 Task: Set up a call with the design team on Monday at 3:00 PM.
Action: Mouse moved to (85, 258)
Screenshot: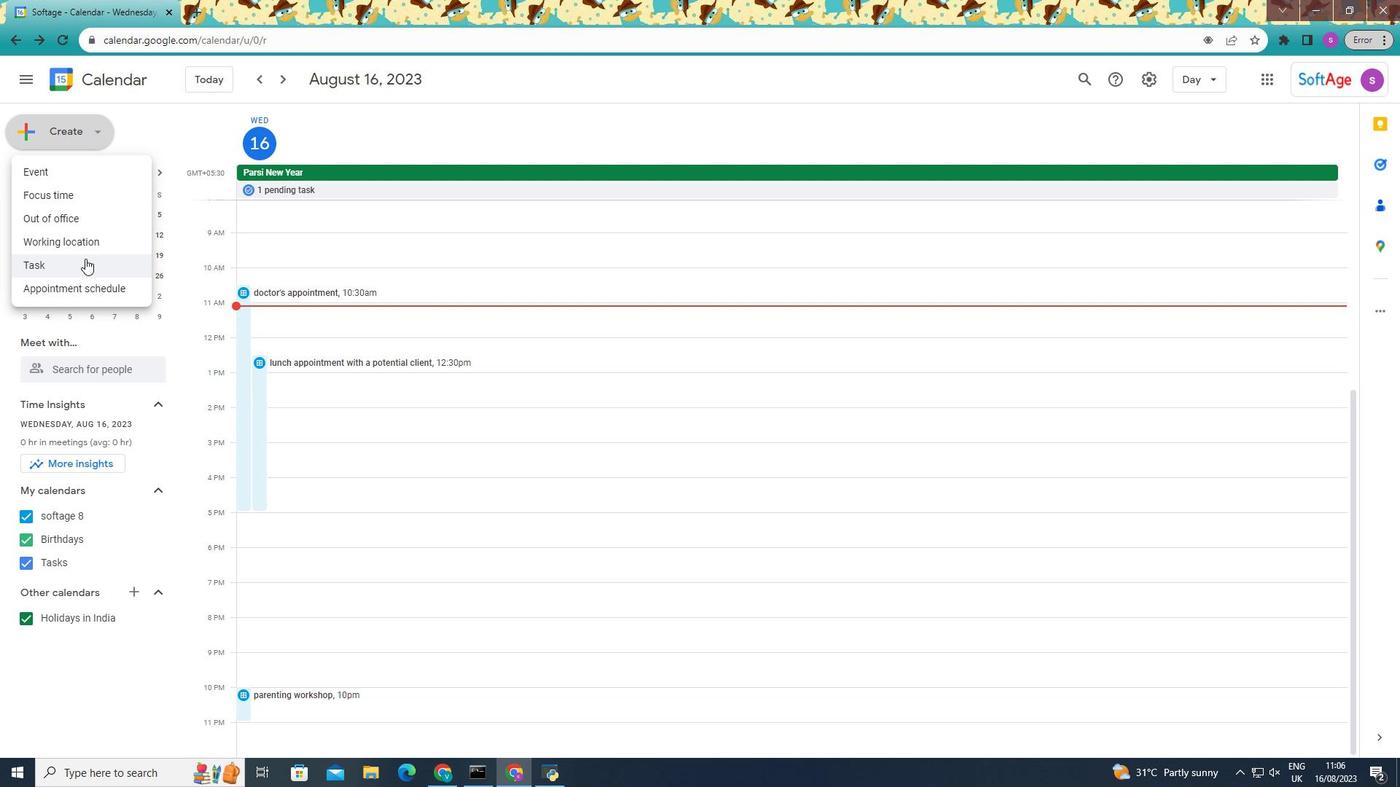 
Action: Mouse pressed left at (85, 258)
Screenshot: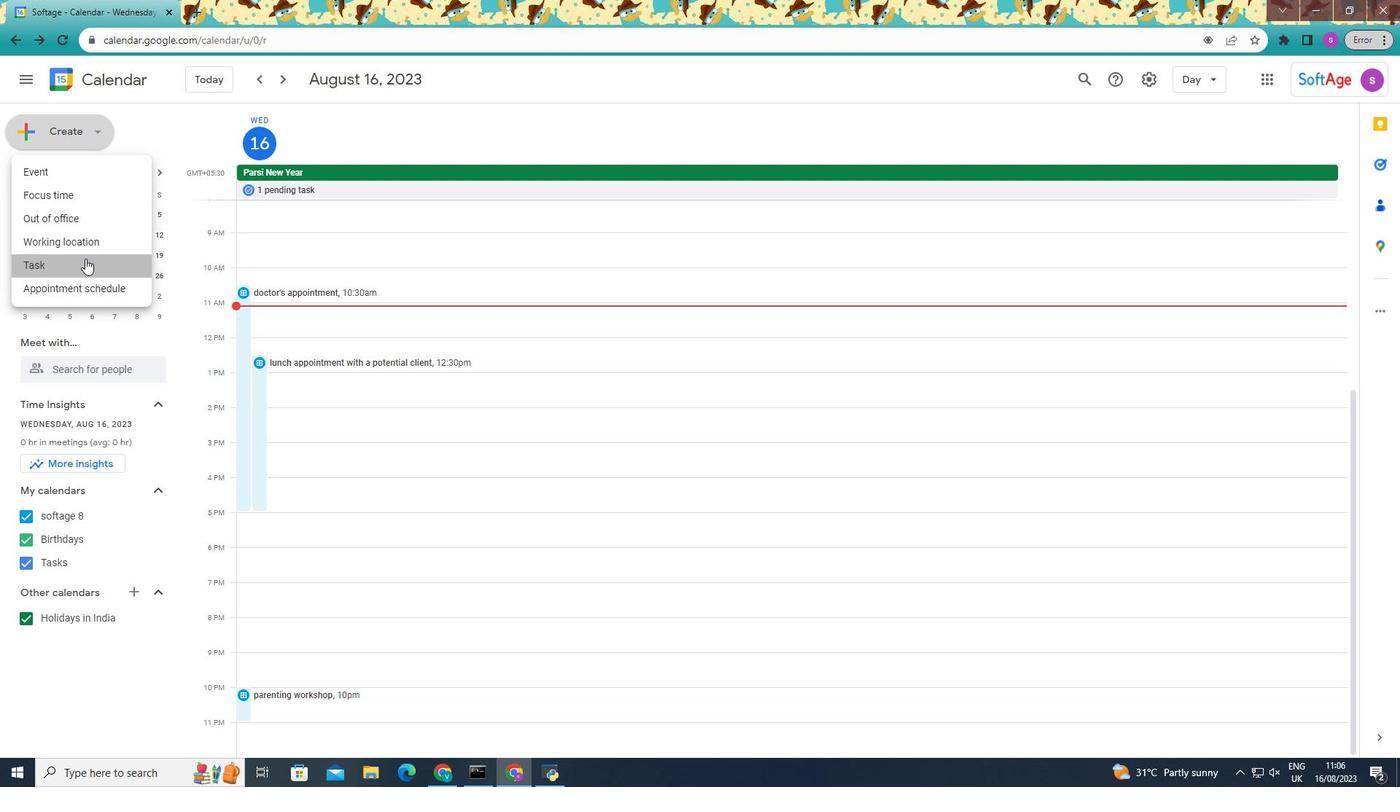 
Action: Mouse moved to (628, 302)
Screenshot: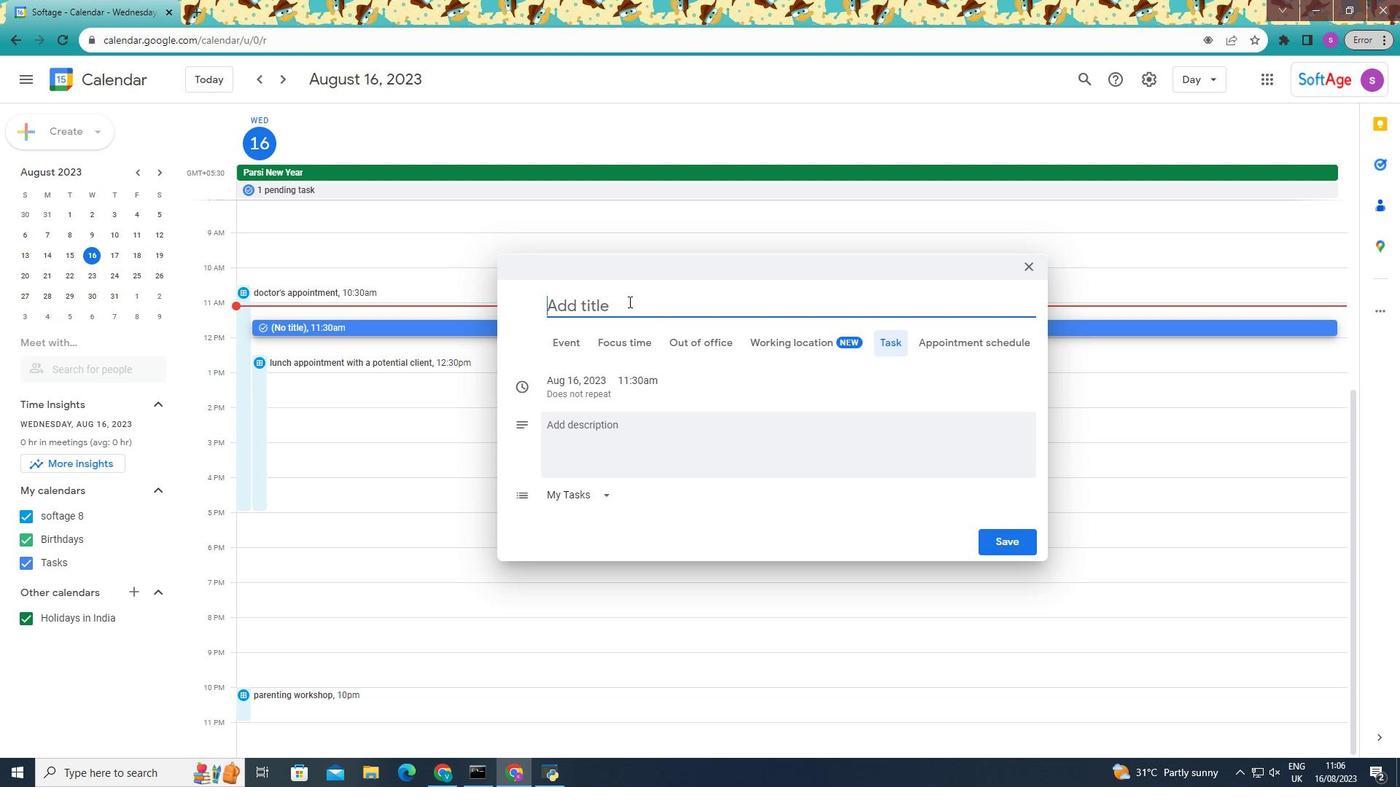 
Action: Mouse pressed left at (628, 302)
Screenshot: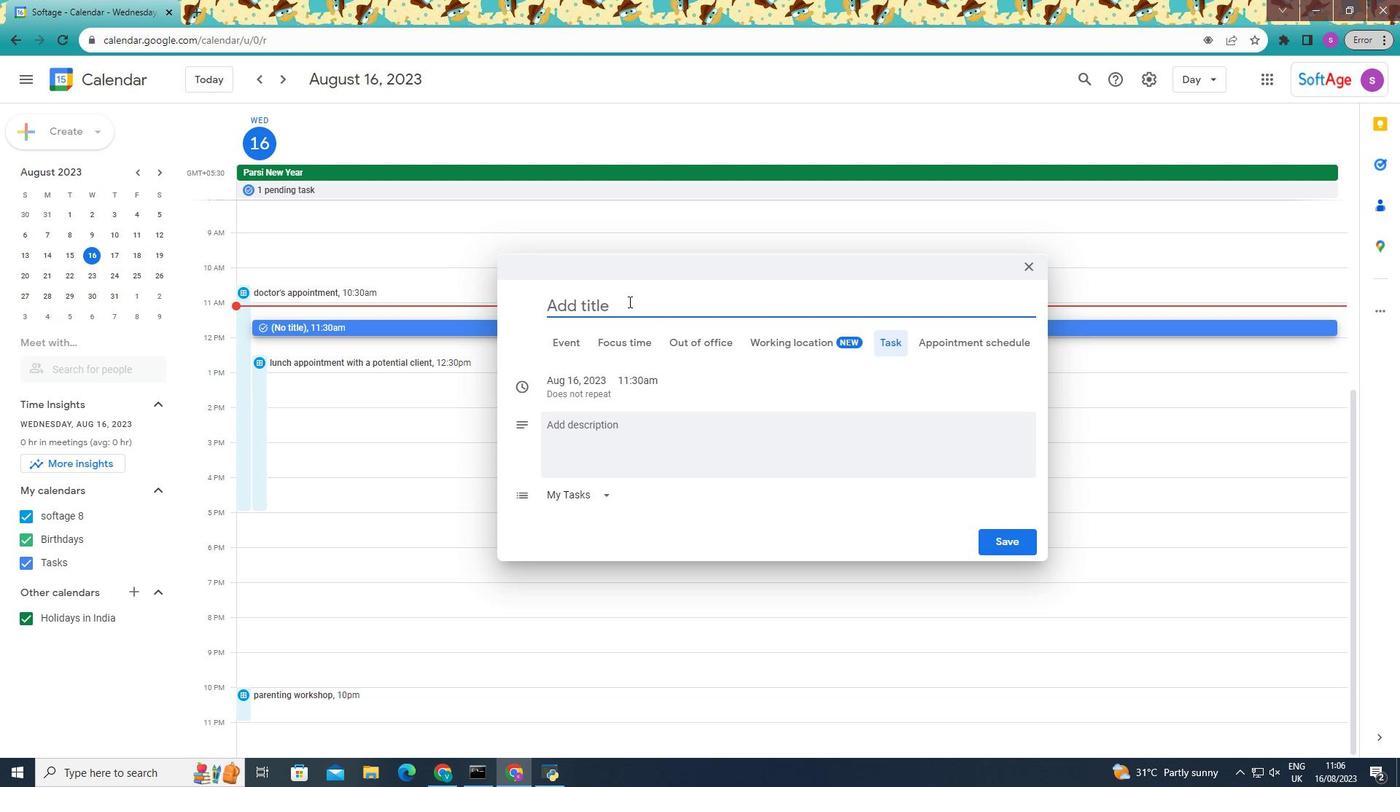 
Action: Mouse moved to (633, 311)
Screenshot: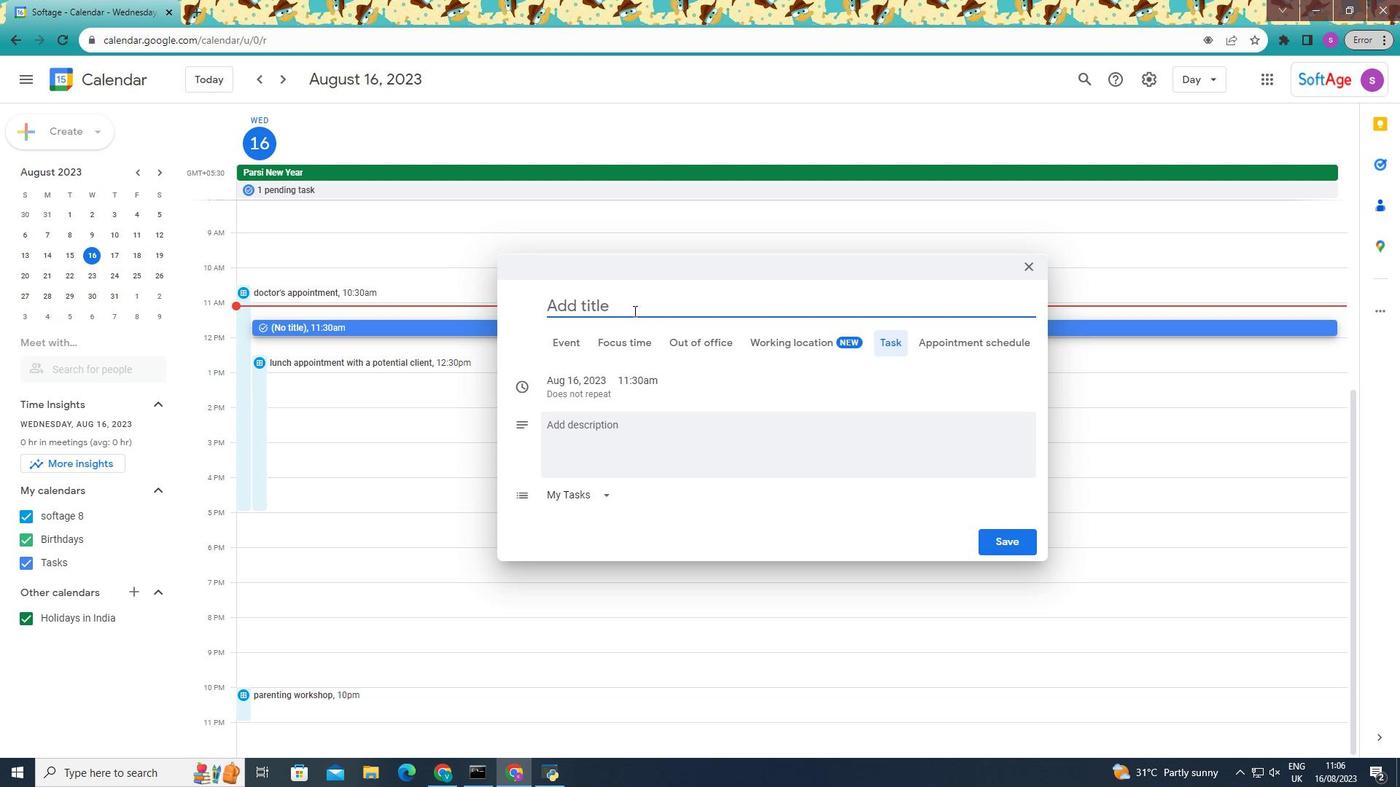 
Action: Key pressed <Key.shift><Key.shift><Key.shift><Key.shift><Key.shift><Key.shift><Key.shift><Key.shift><Key.shift><Key.shift><Key.shift><Key.shift><Key.shift><Key.shift><Key.shift><Key.shift><Key.shift><Key.shift><Key.shift><Key.shift><Key.shift><Key.shift><Key.shift><Key.shift><Key.shift>call<Key.space>wi
Screenshot: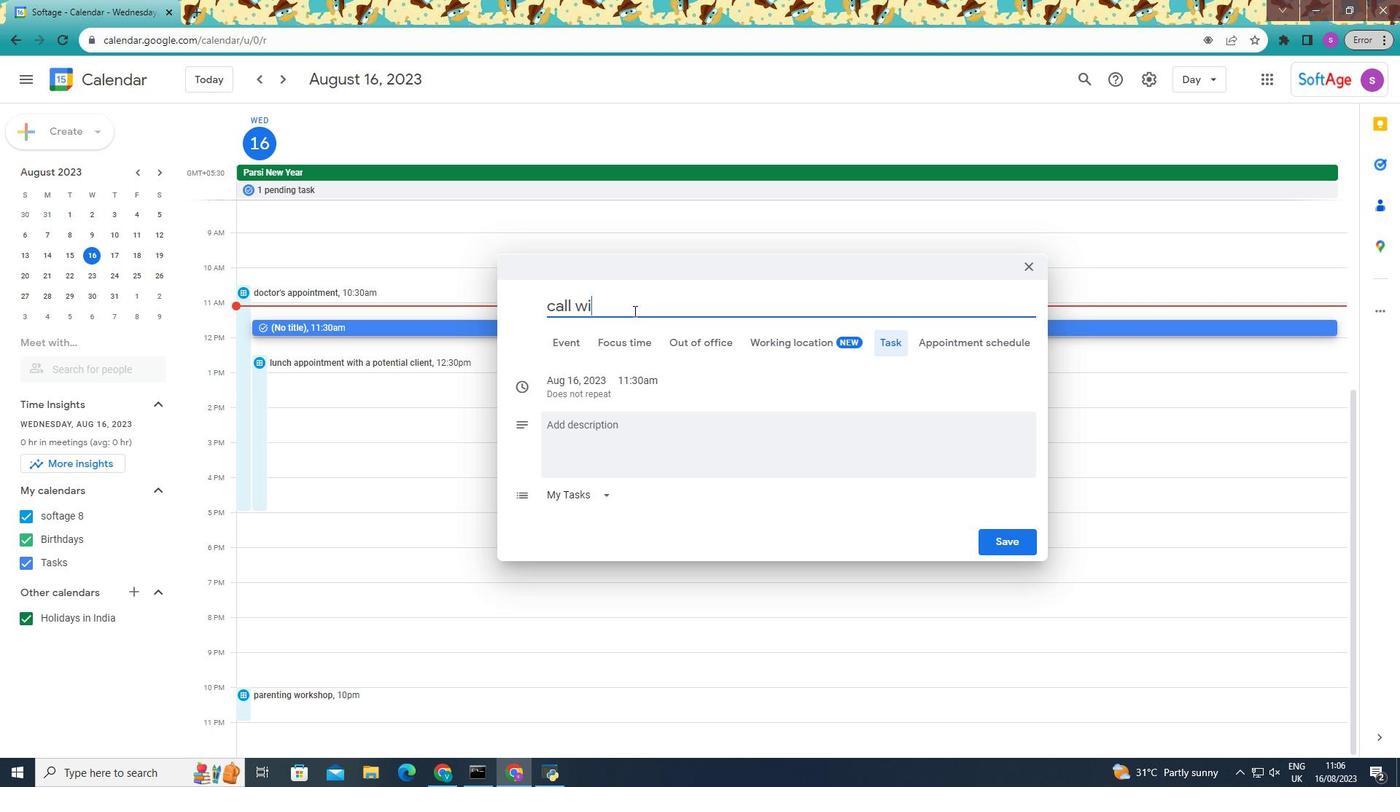 
Action: Mouse moved to (633, 311)
Screenshot: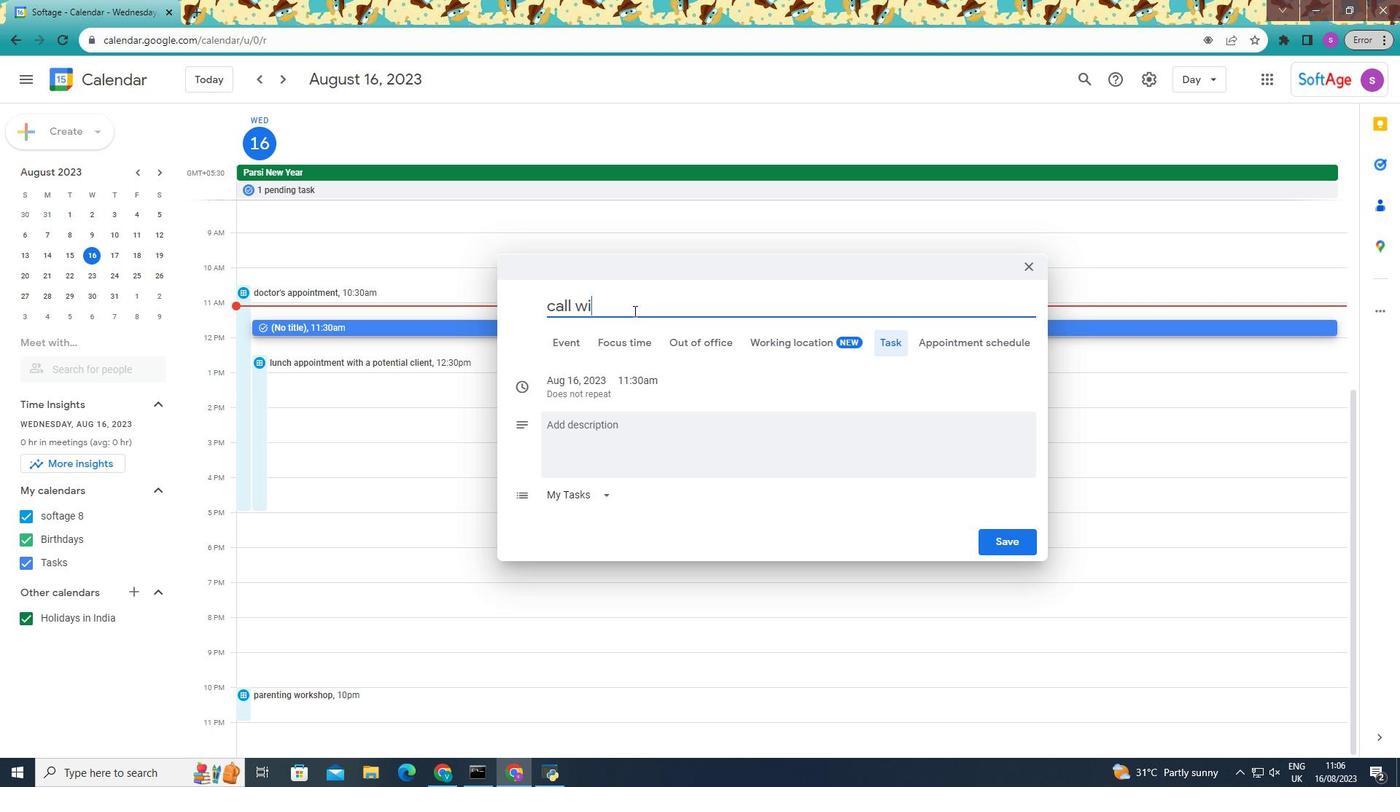 
Action: Key pressed th<Key.space>the<Key.space>desu<Key.backspace>ign<Key.space>team<Key.space>
Screenshot: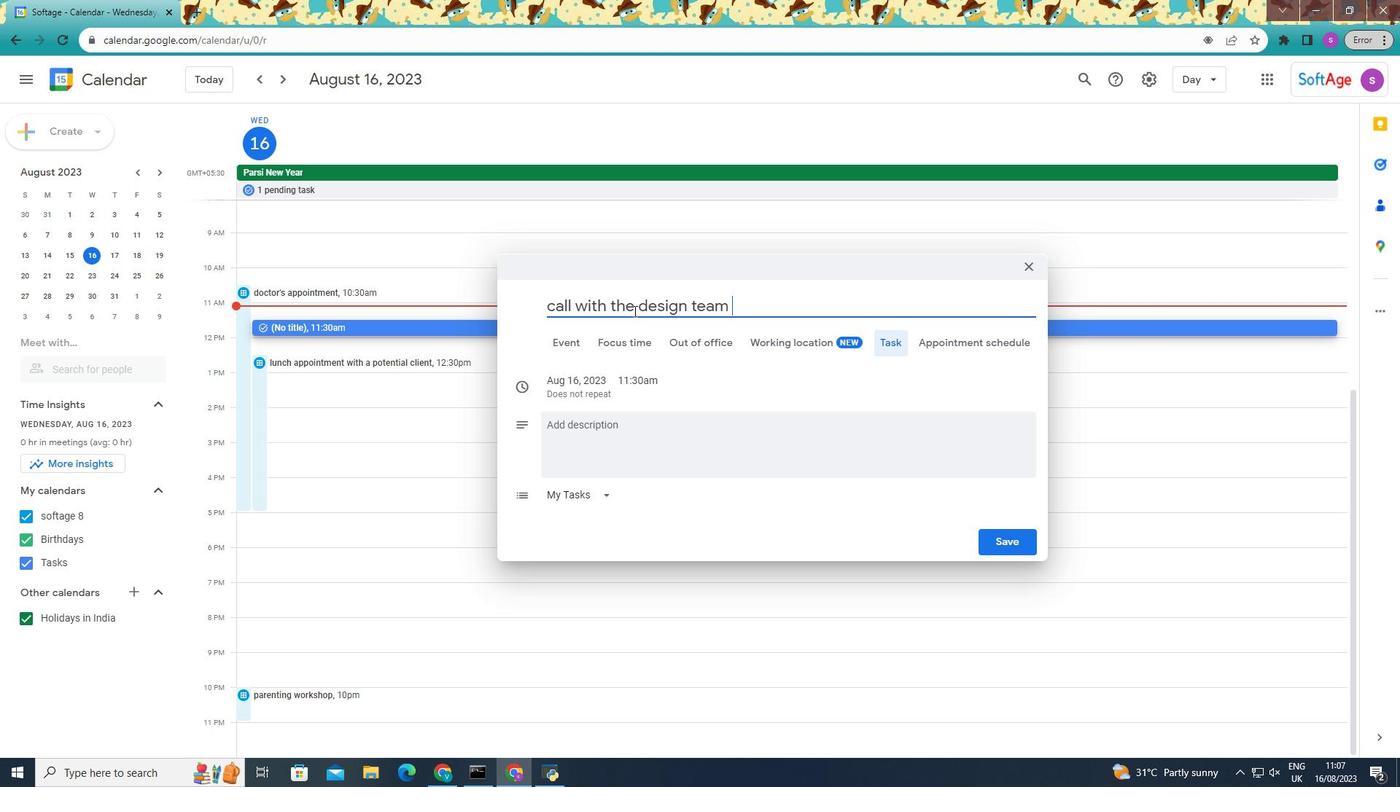 
Action: Mouse moved to (585, 390)
Screenshot: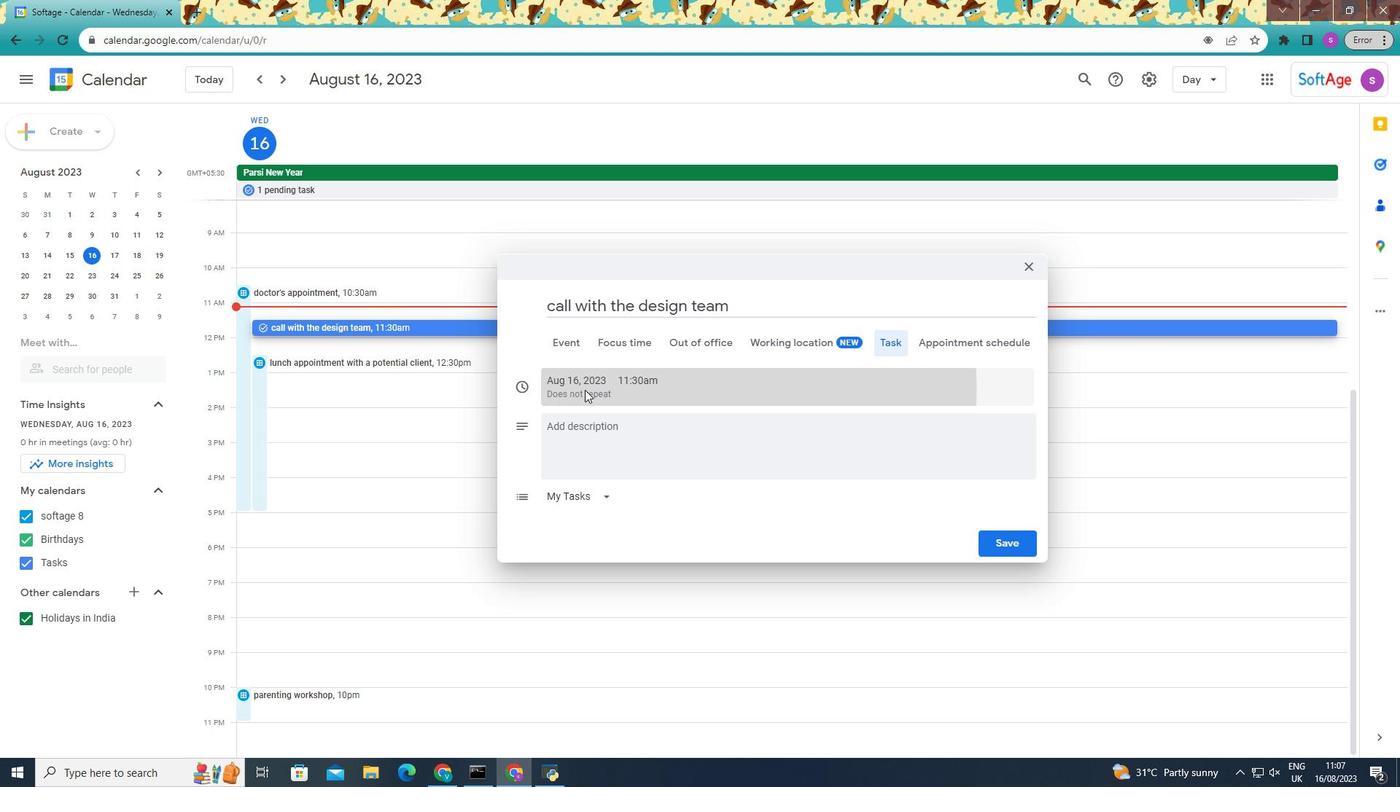 
Action: Mouse pressed left at (585, 390)
Screenshot: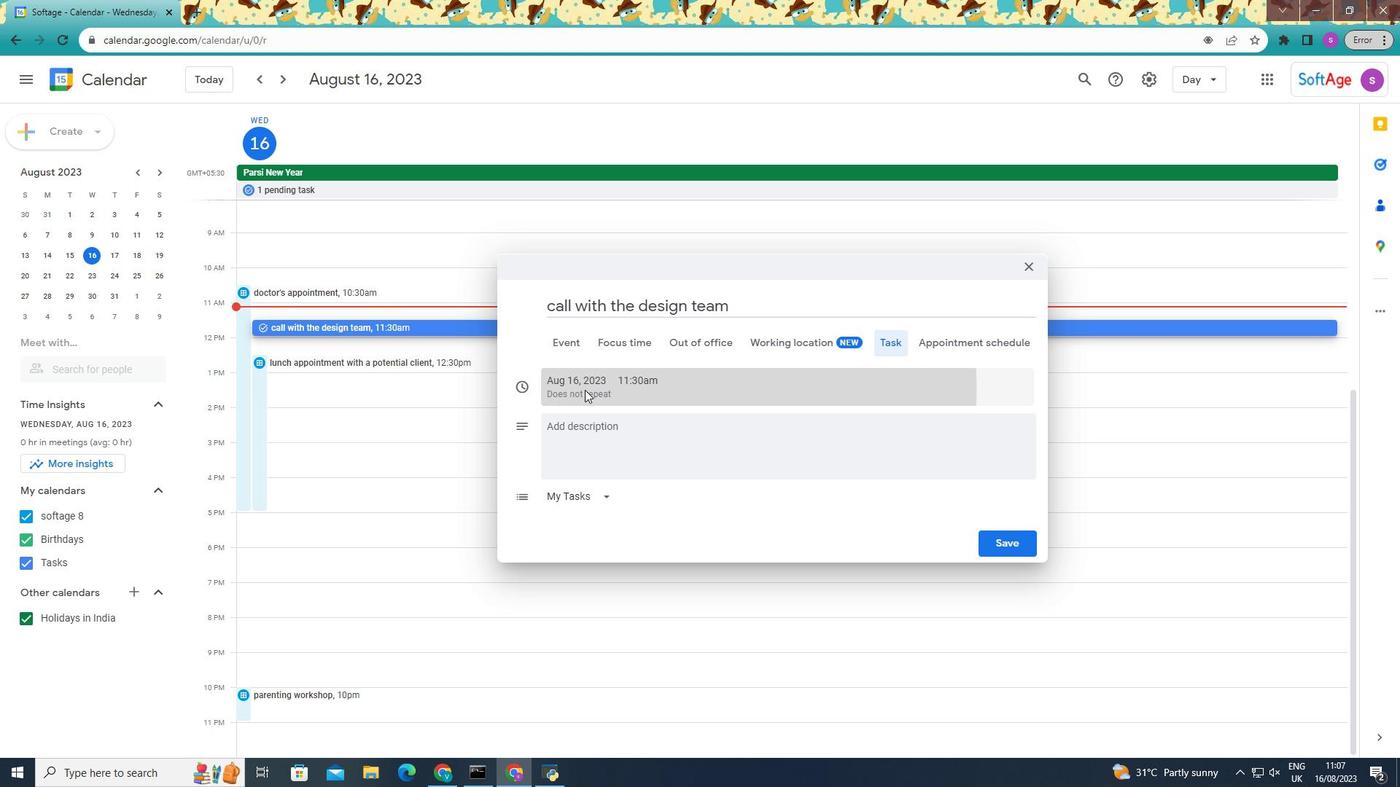 
Action: Mouse moved to (593, 374)
Screenshot: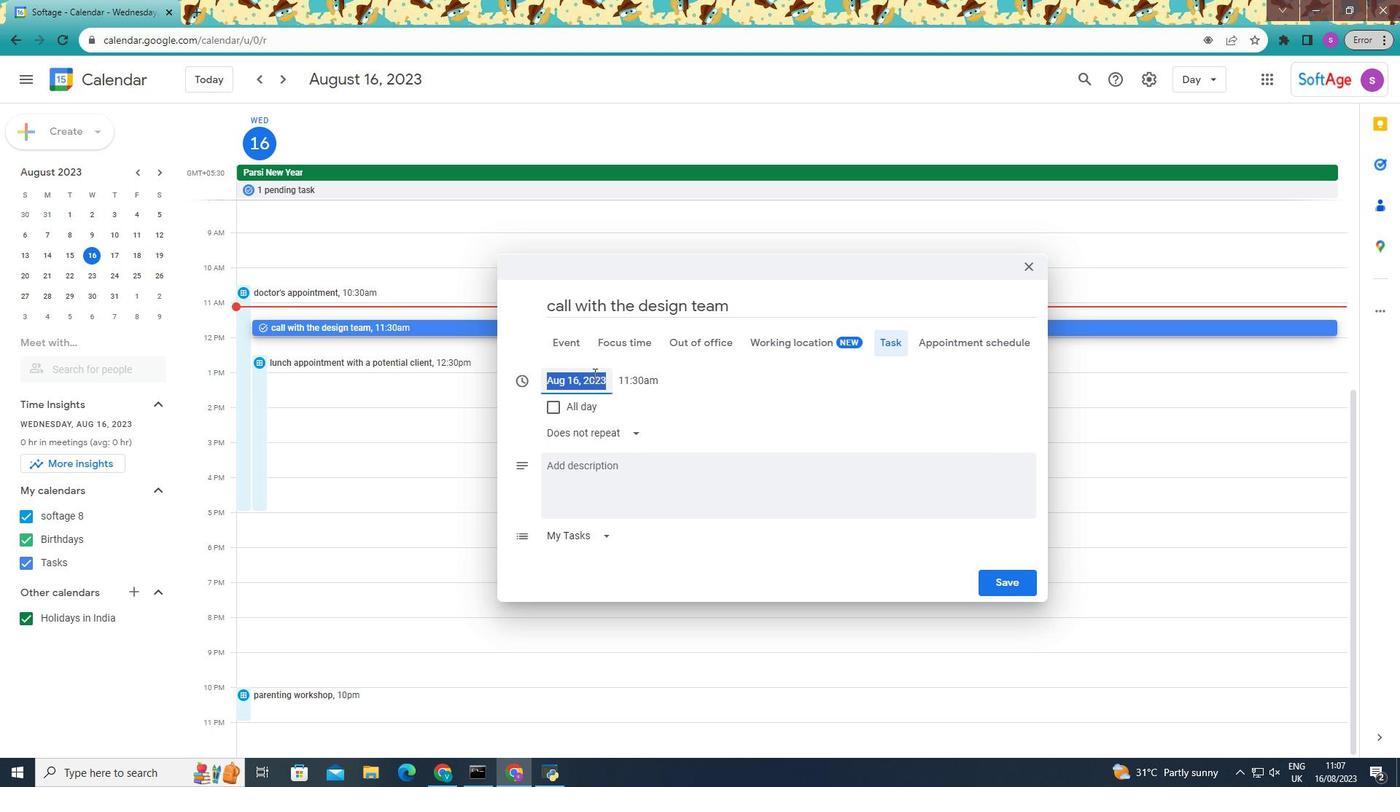
Action: Mouse pressed left at (593, 374)
Screenshot: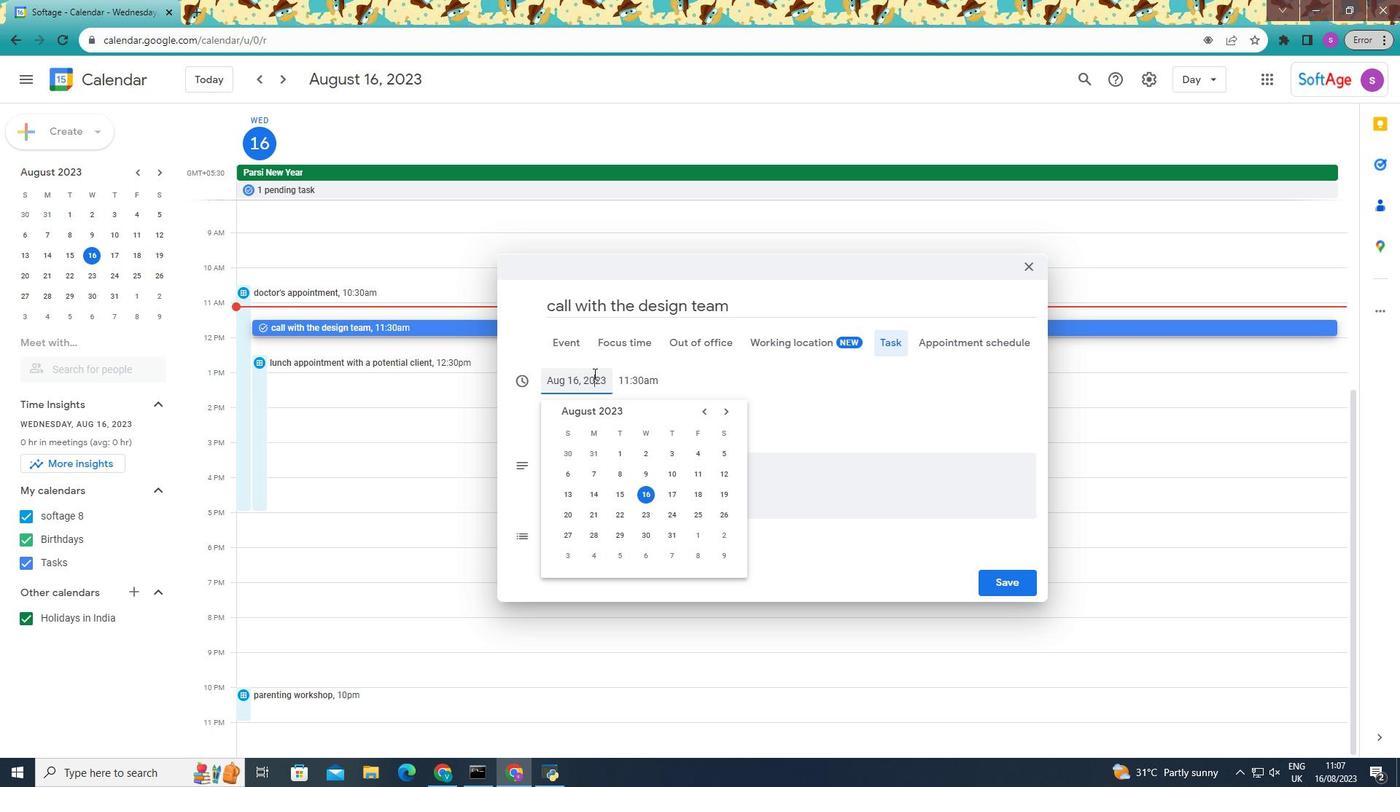 
Action: Mouse moved to (586, 515)
Screenshot: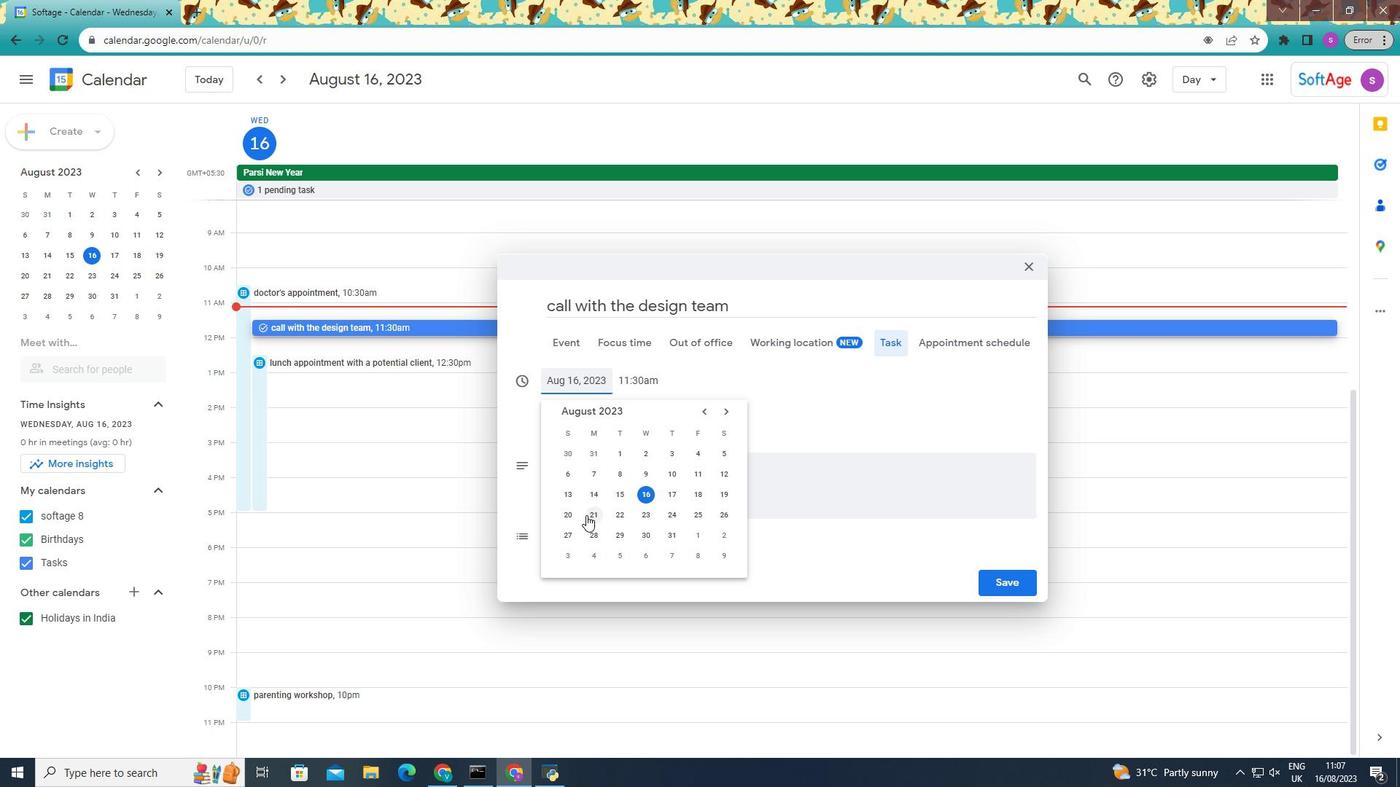 
Action: Mouse pressed left at (586, 515)
Screenshot: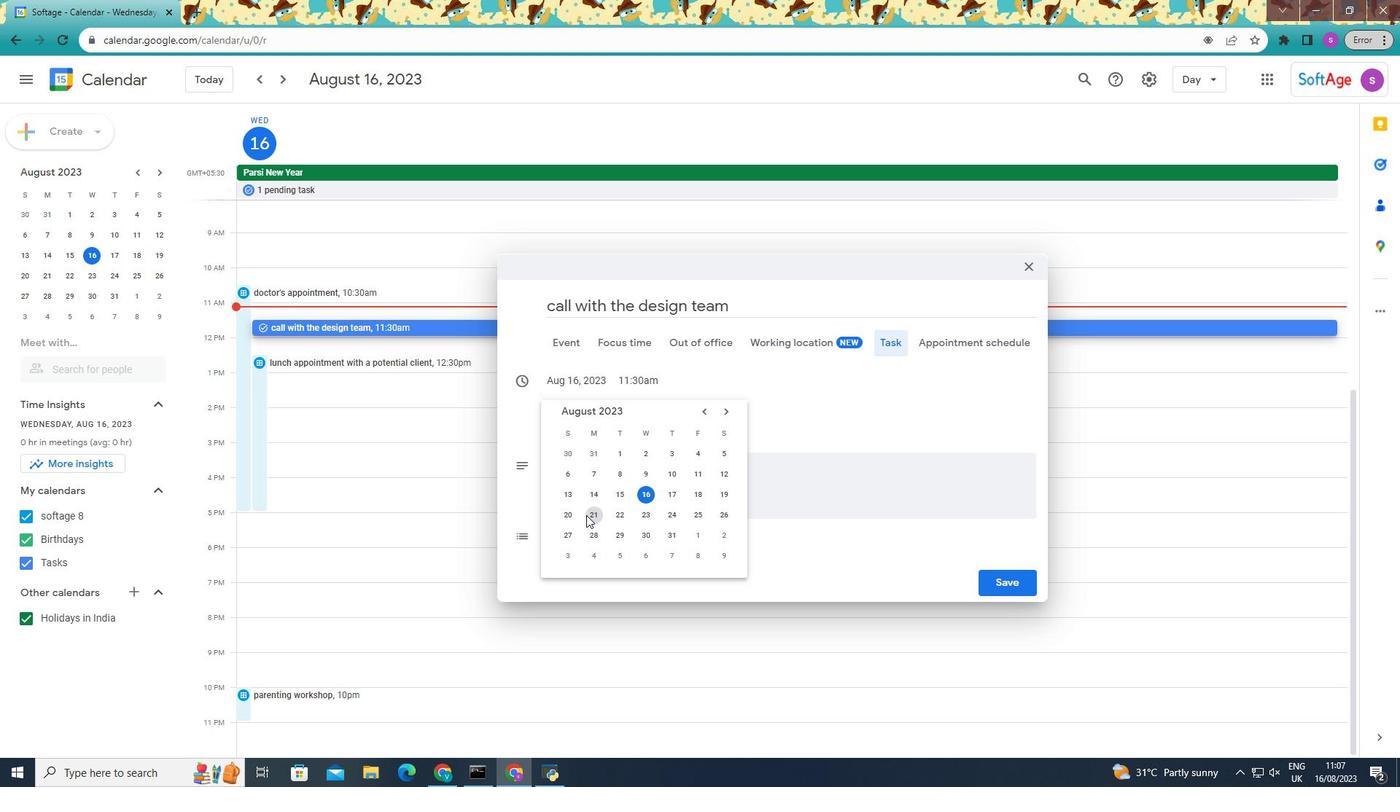 
Action: Mouse moved to (633, 385)
Screenshot: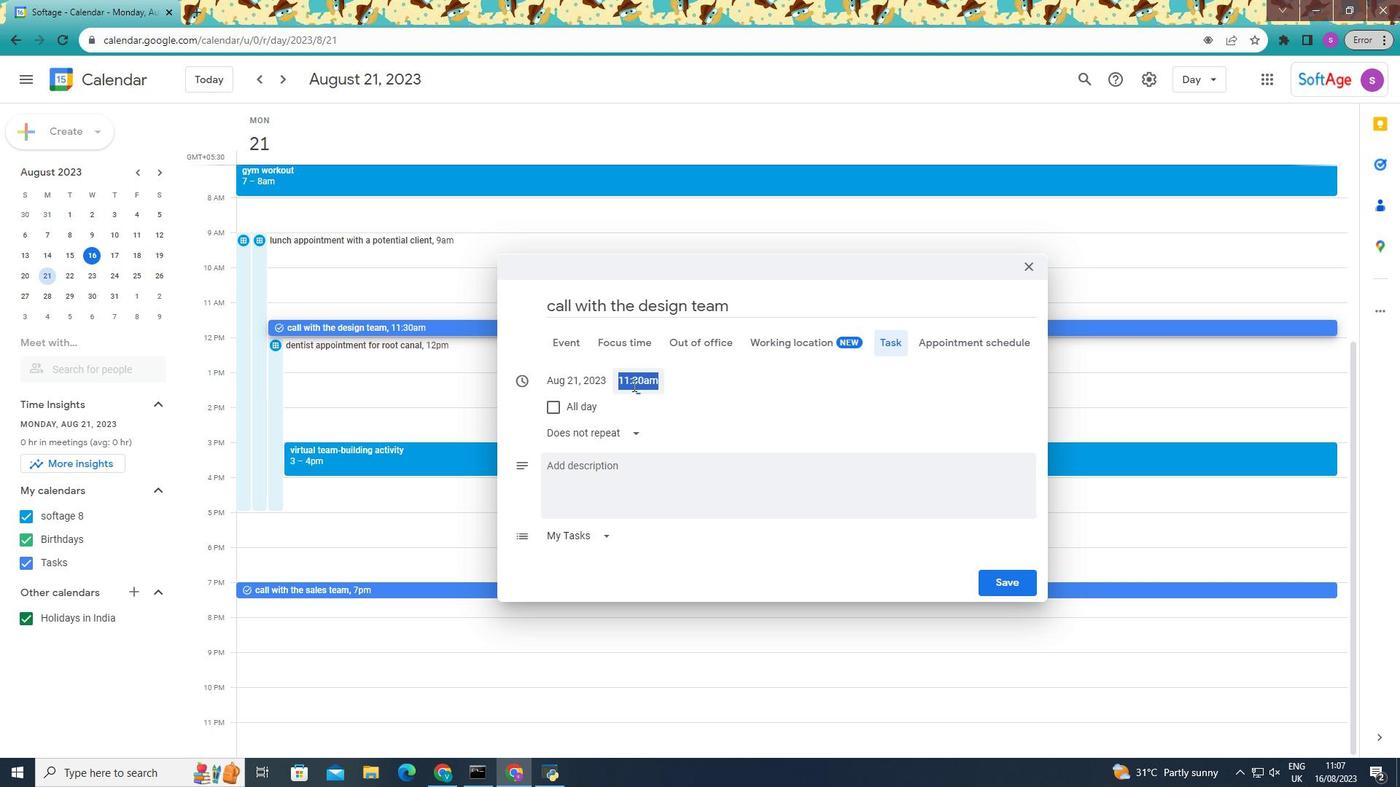 
Action: Mouse pressed left at (633, 385)
Screenshot: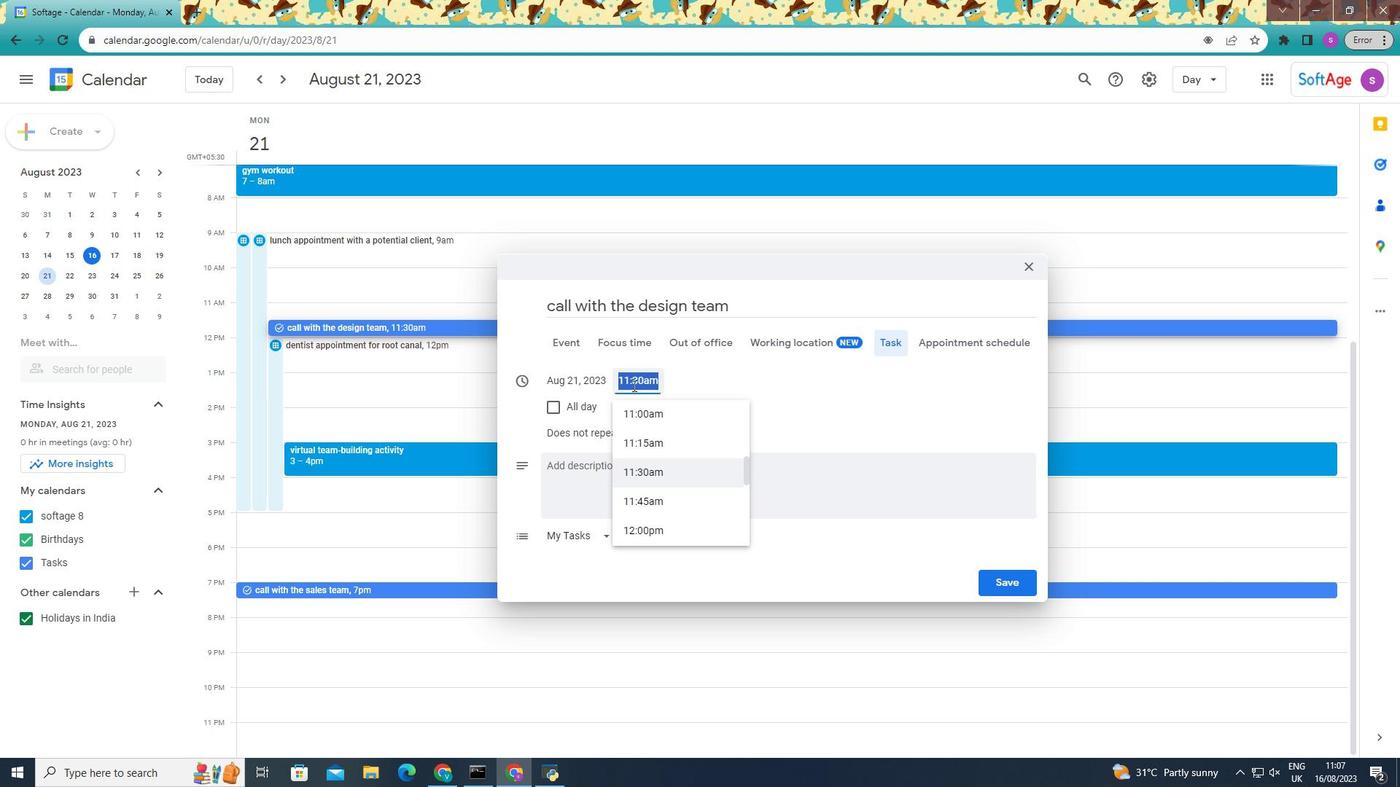 
Action: Mouse moved to (701, 449)
Screenshot: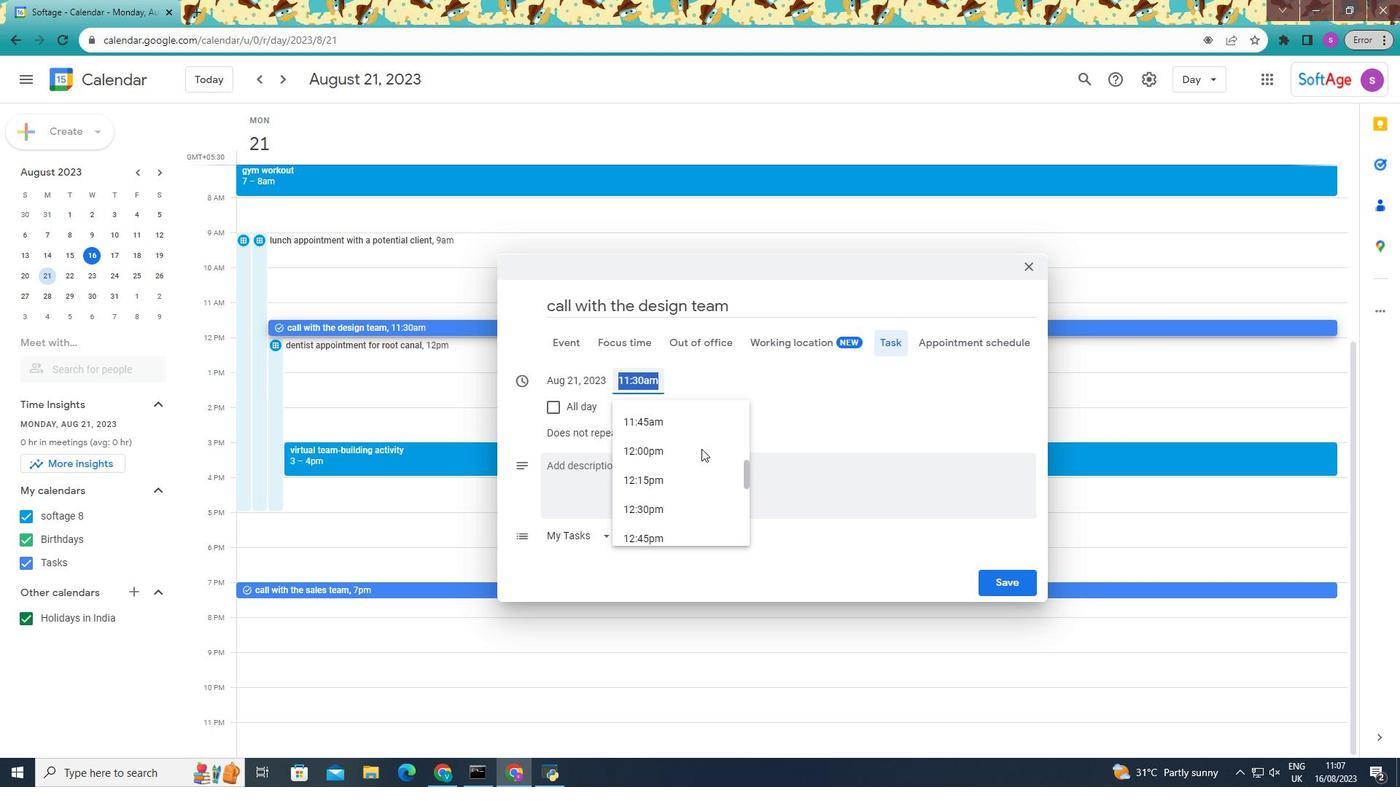 
Action: Mouse scrolled (701, 448) with delta (0, 0)
Screenshot: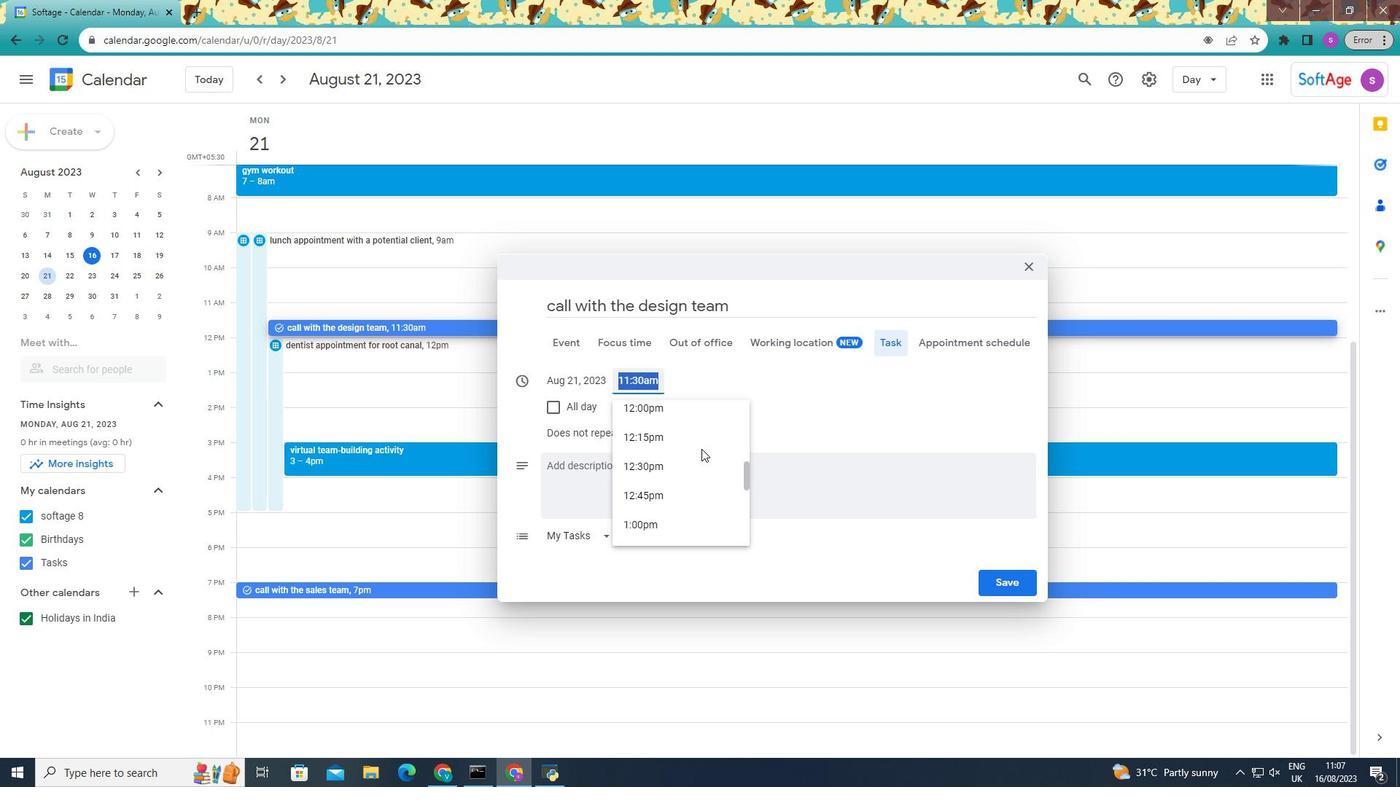 
Action: Mouse scrolled (701, 448) with delta (0, 0)
Screenshot: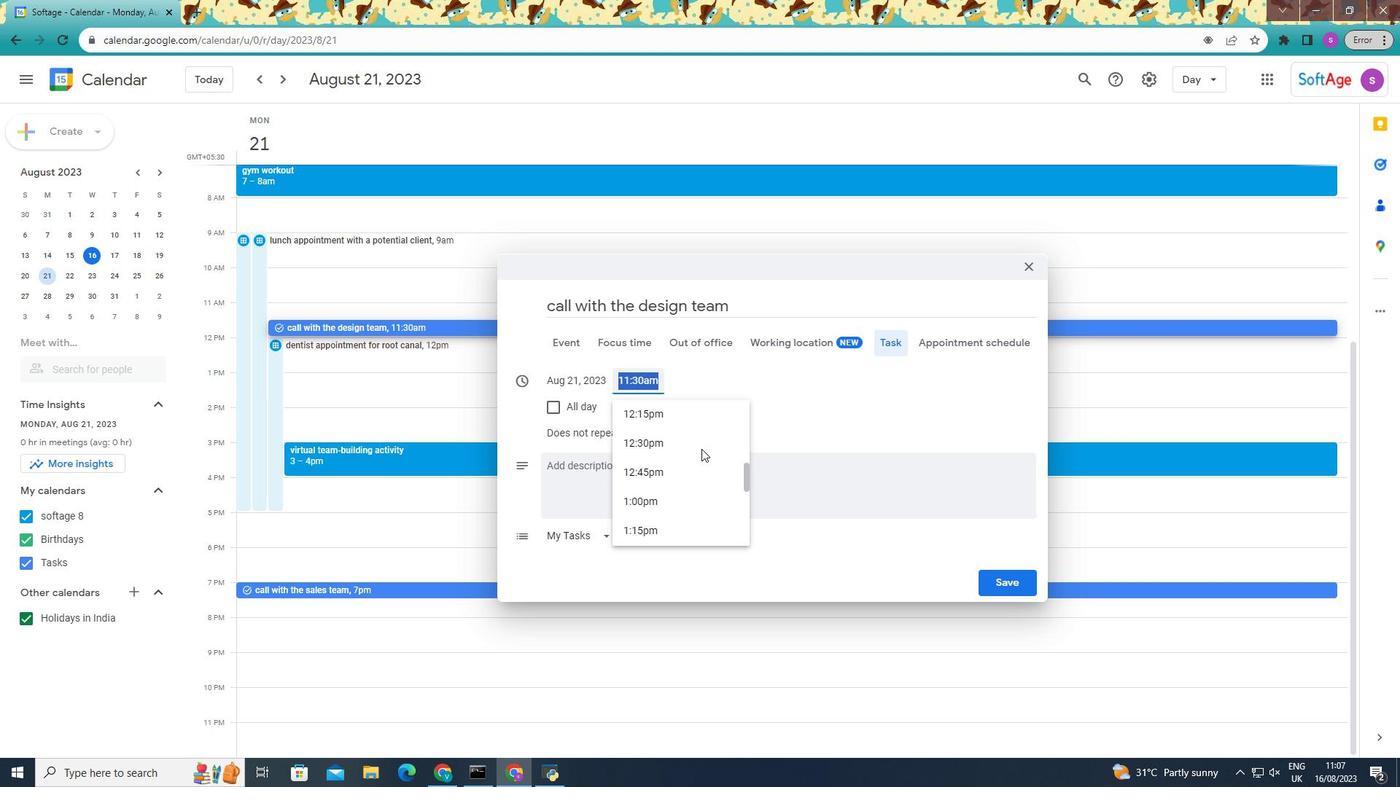 
Action: Mouse scrolled (701, 448) with delta (0, 0)
Screenshot: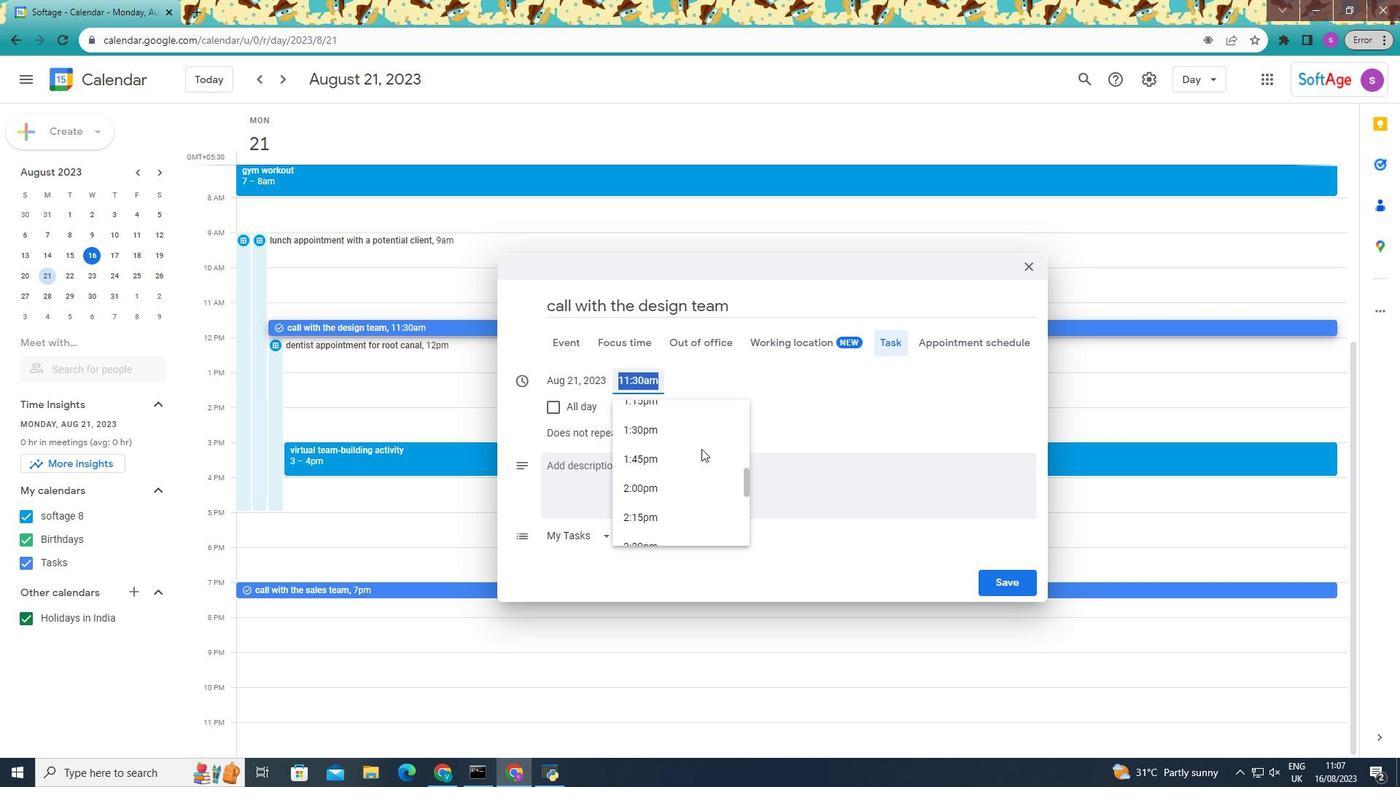 
Action: Mouse scrolled (701, 448) with delta (0, 0)
Screenshot: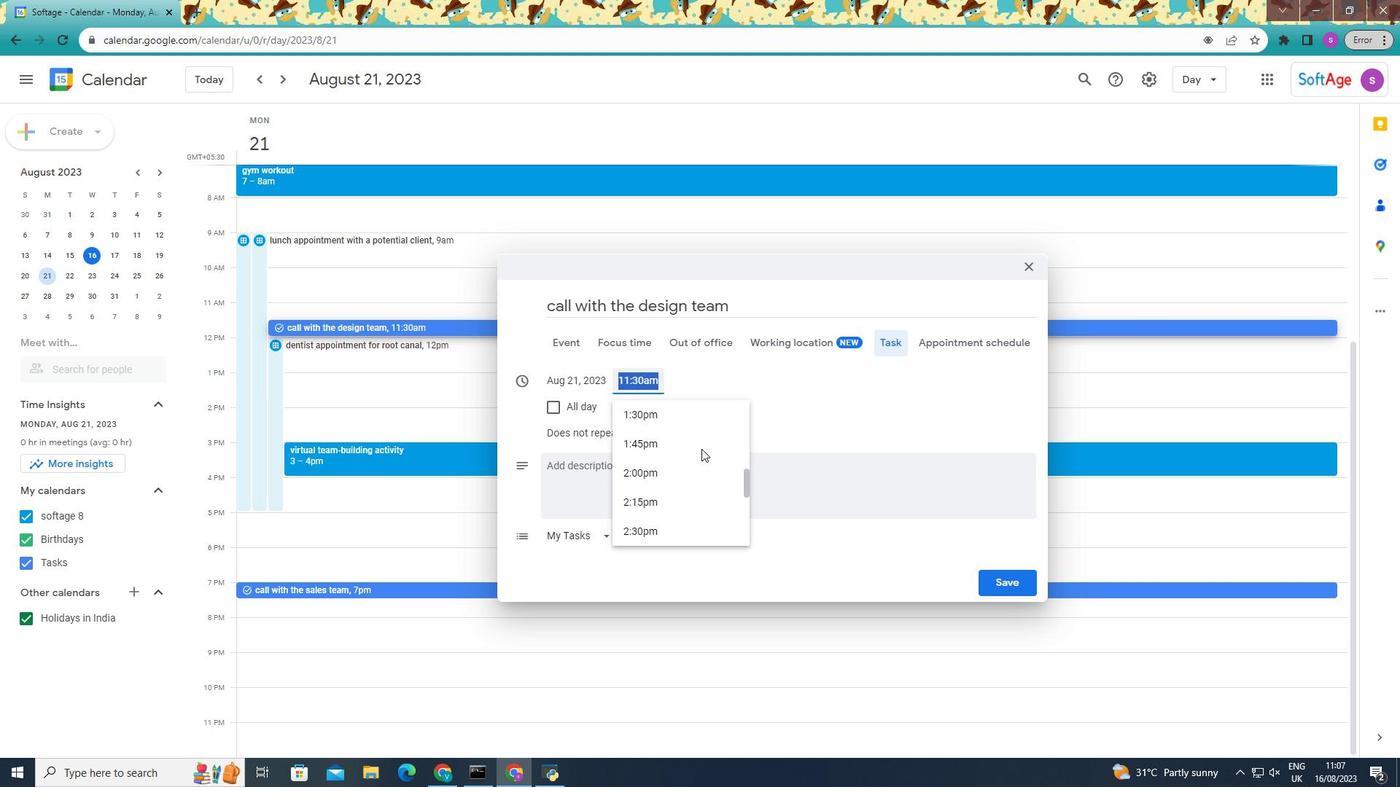 
Action: Mouse moved to (666, 527)
Screenshot: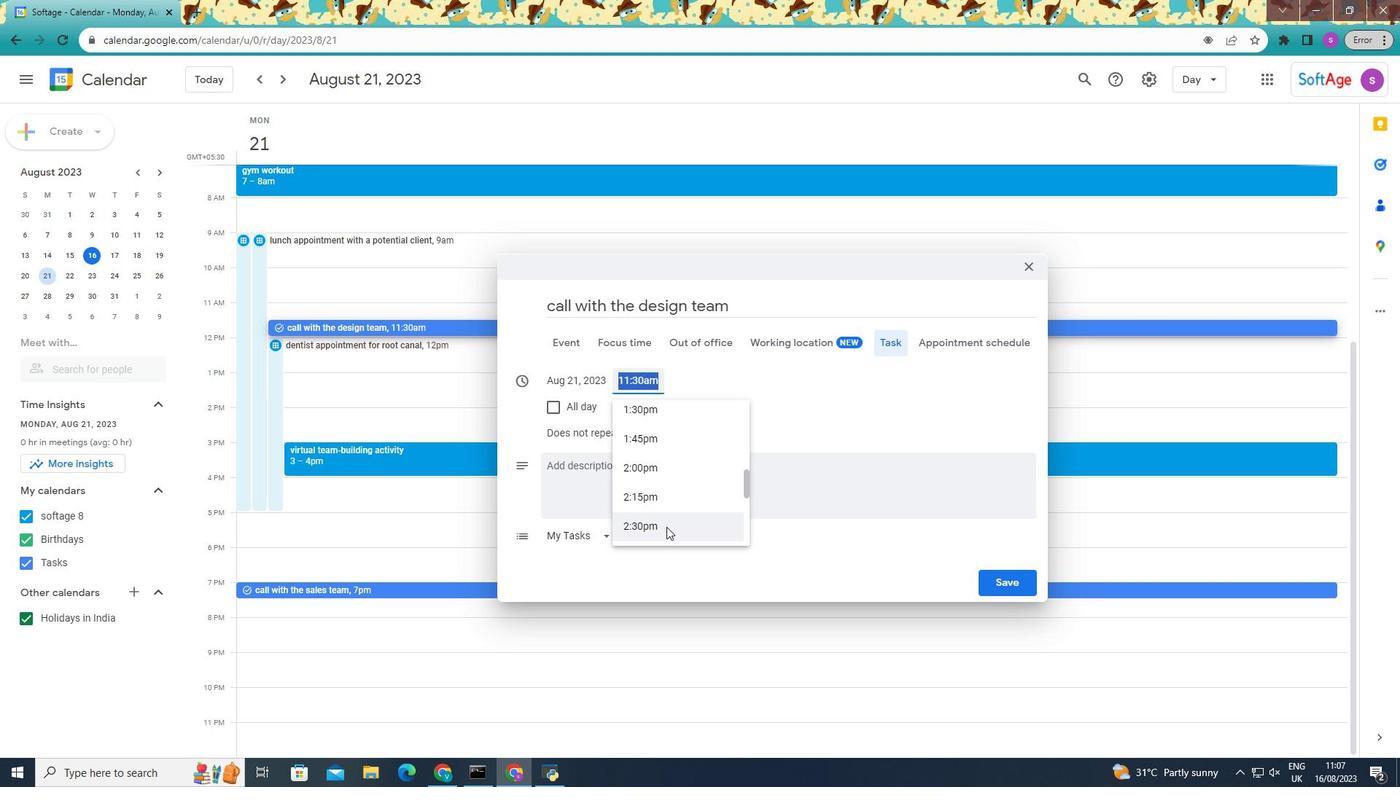 
Action: Mouse scrolled (666, 526) with delta (0, 0)
Screenshot: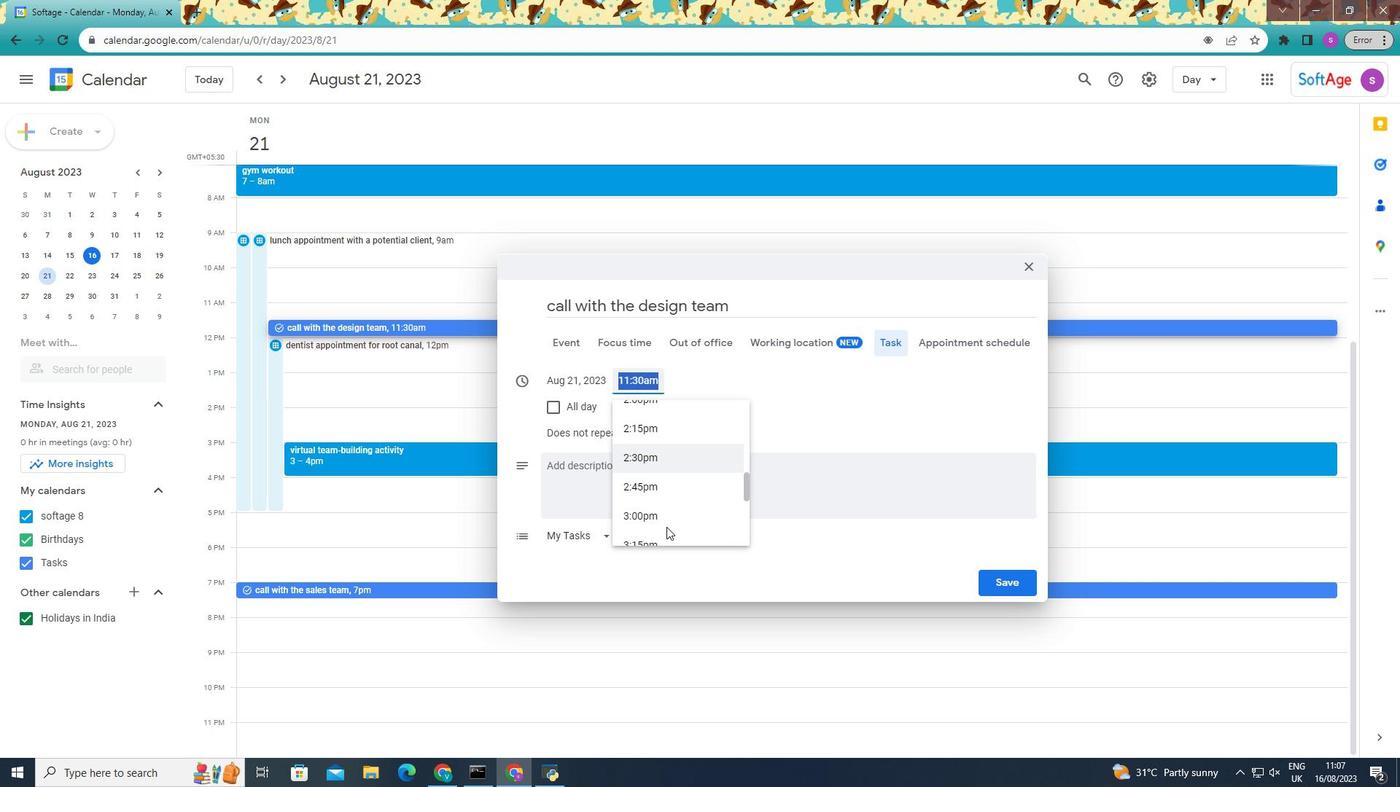 
Action: Mouse moved to (680, 512)
Screenshot: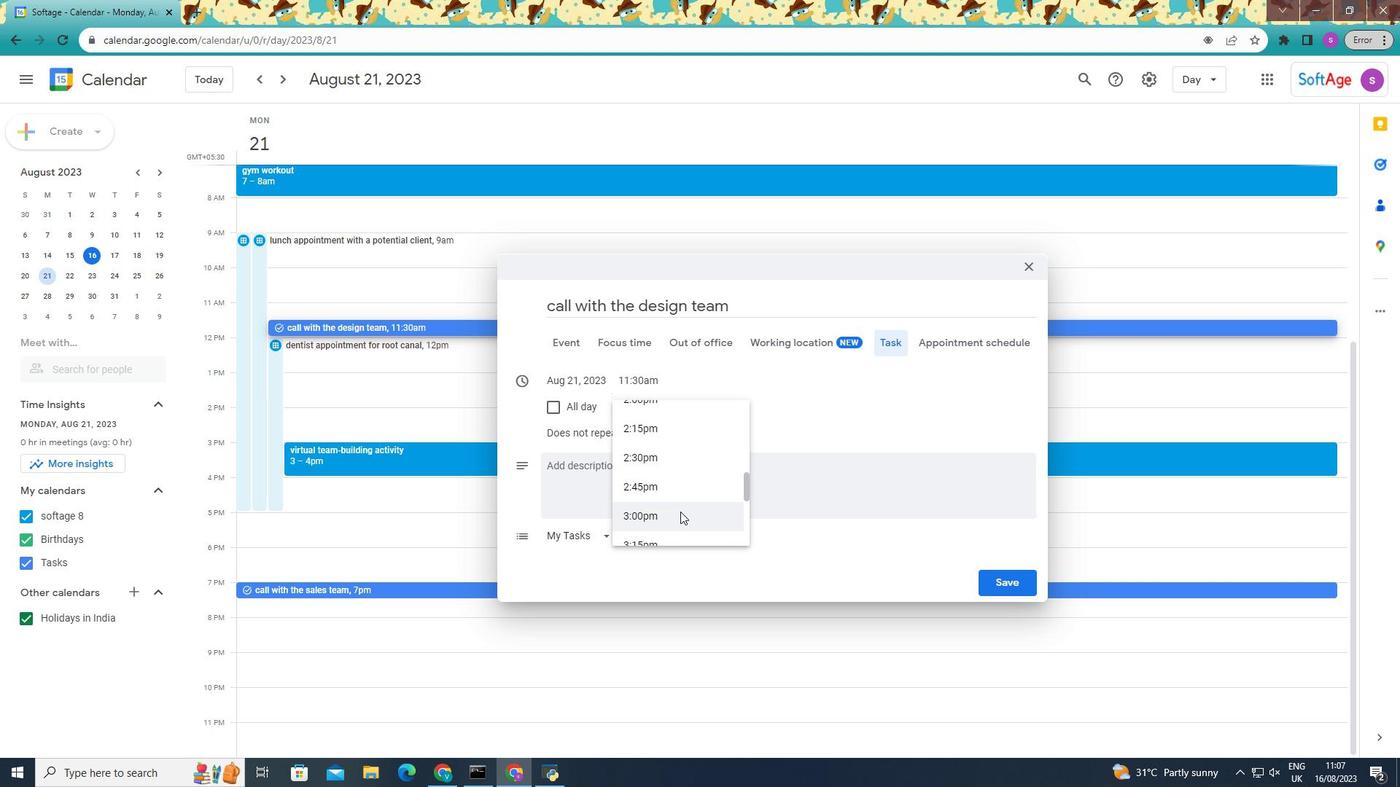 
Action: Mouse pressed left at (680, 512)
Screenshot: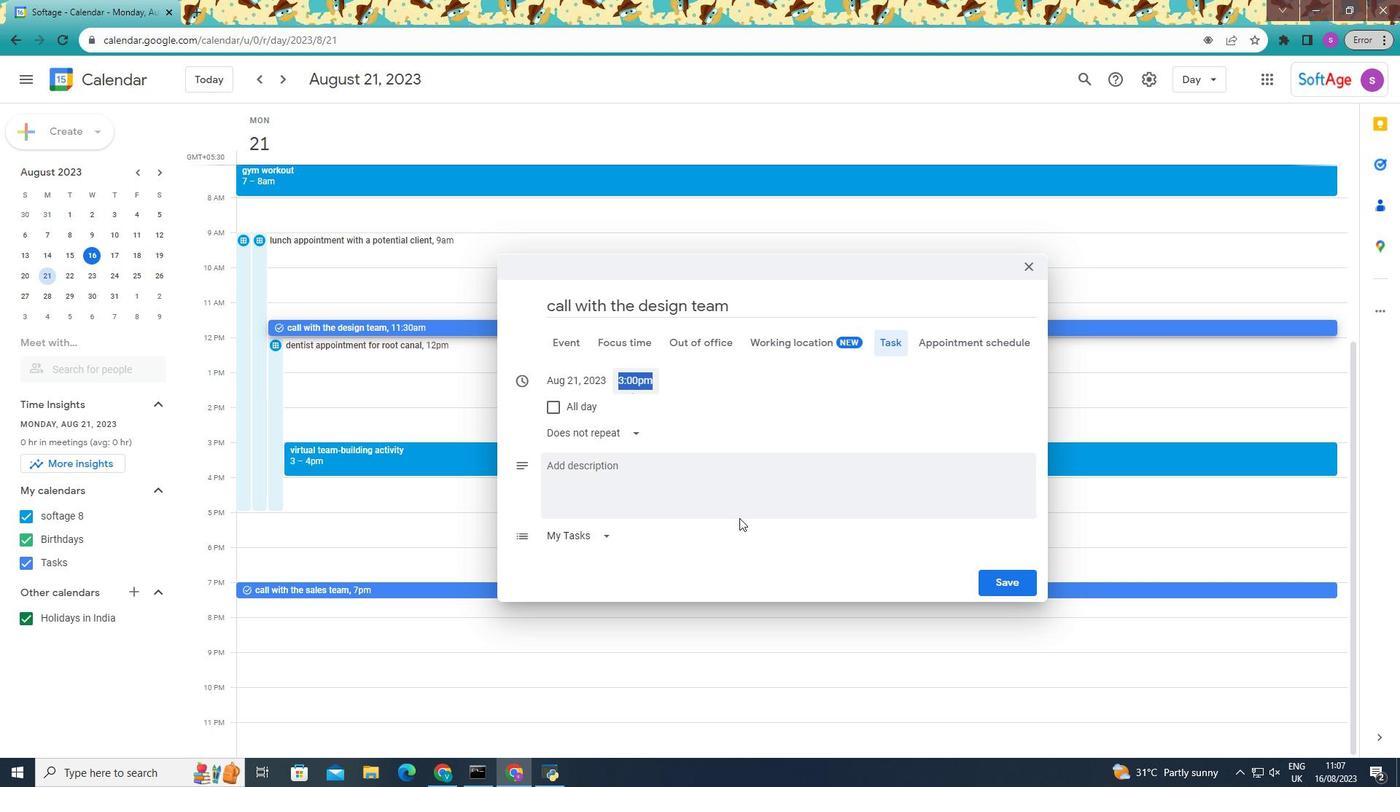 
Action: Mouse moved to (1033, 585)
Screenshot: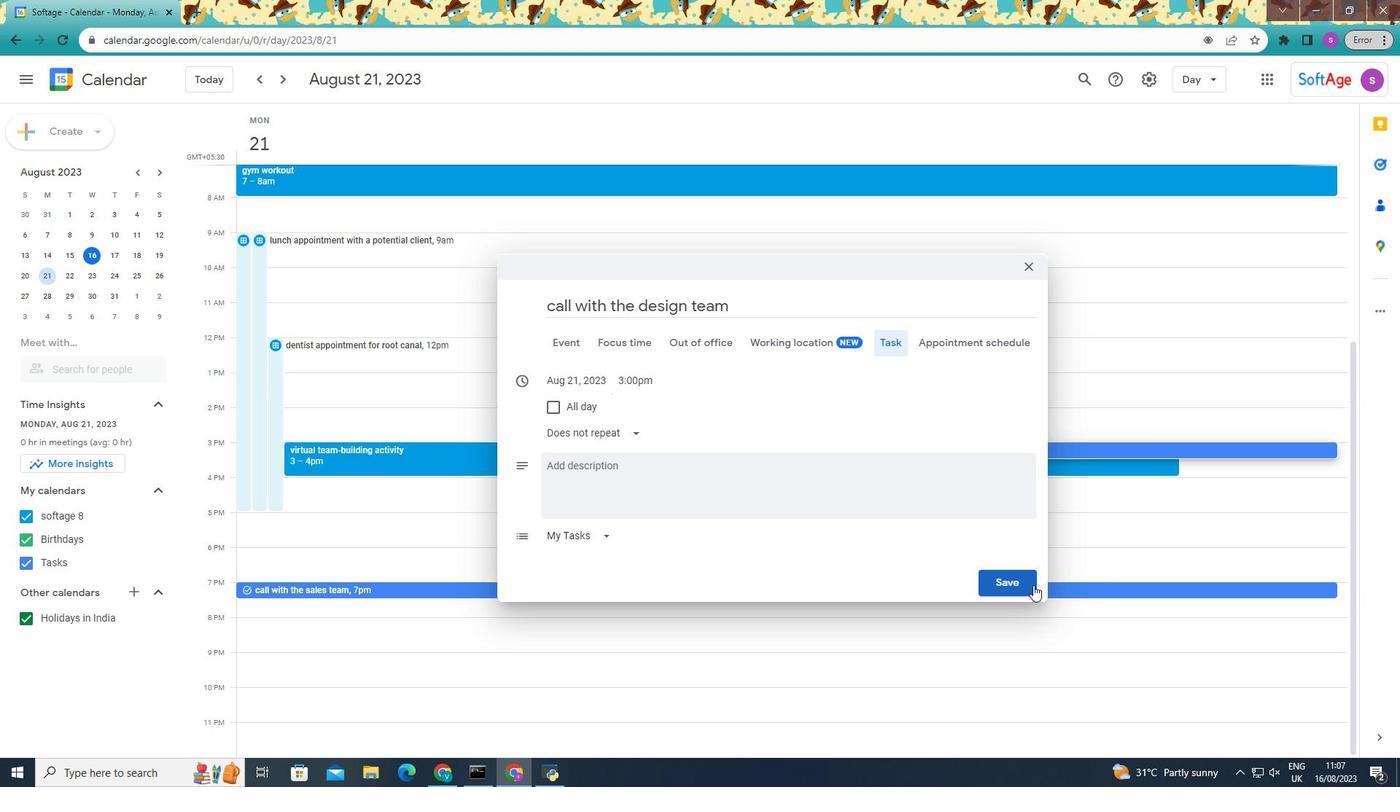 
Action: Mouse pressed left at (1033, 585)
Screenshot: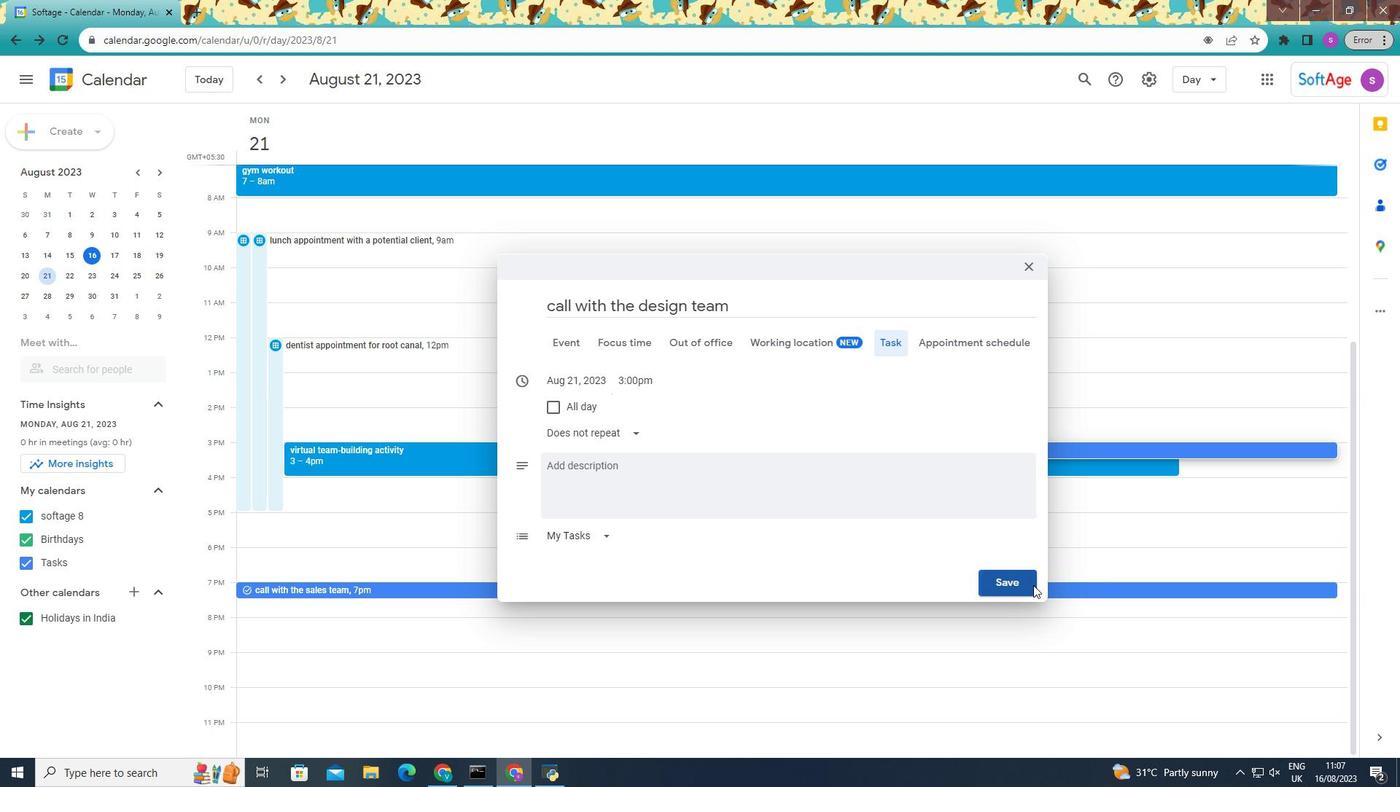 
Action: Mouse moved to (639, 555)
Screenshot: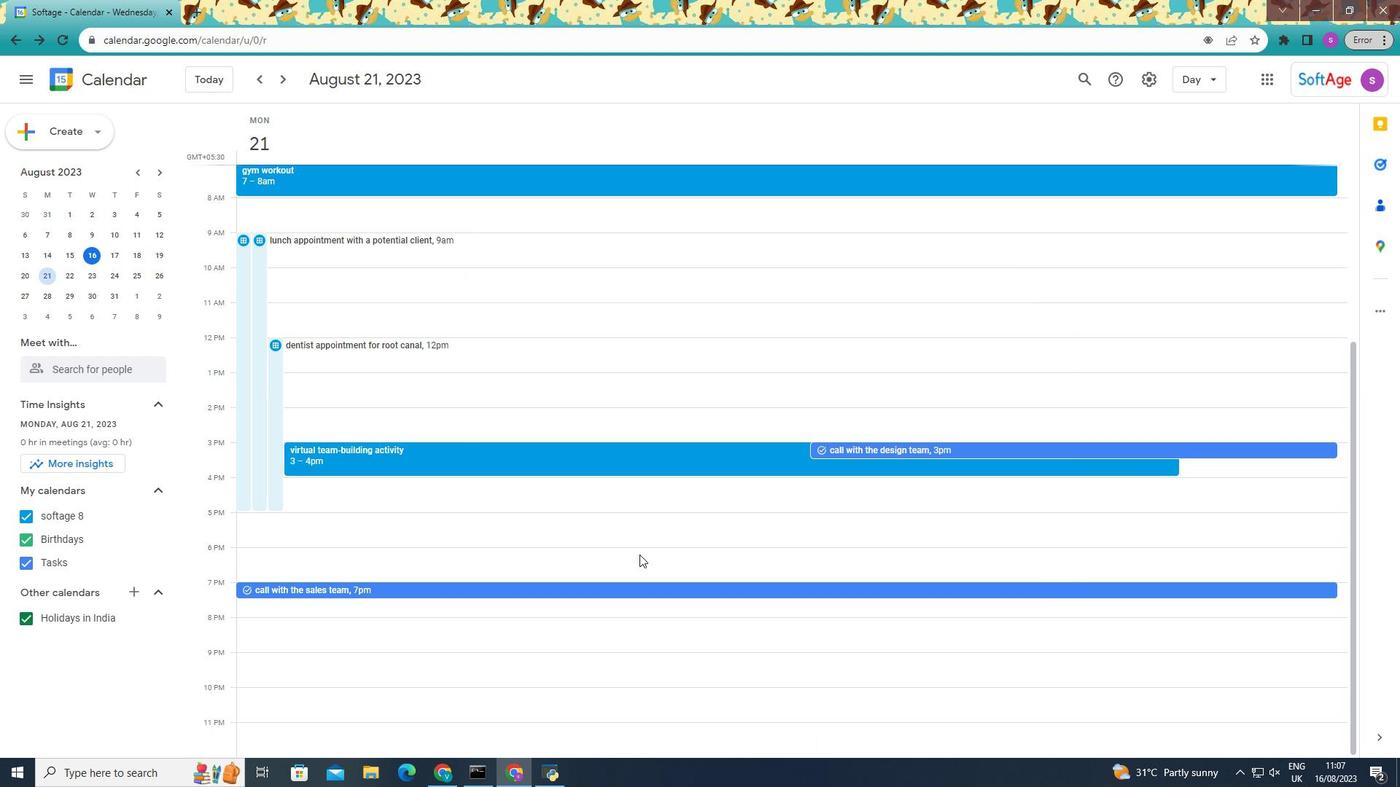 
